 Task: Create a task  Improve the appâ€™s performance during heavy load periods , assign it to team member softage.9@softage.net in the project Virtuoso and update the status of the task to  On Track  , set the priority of the task to Low.
Action: Mouse moved to (84, 422)
Screenshot: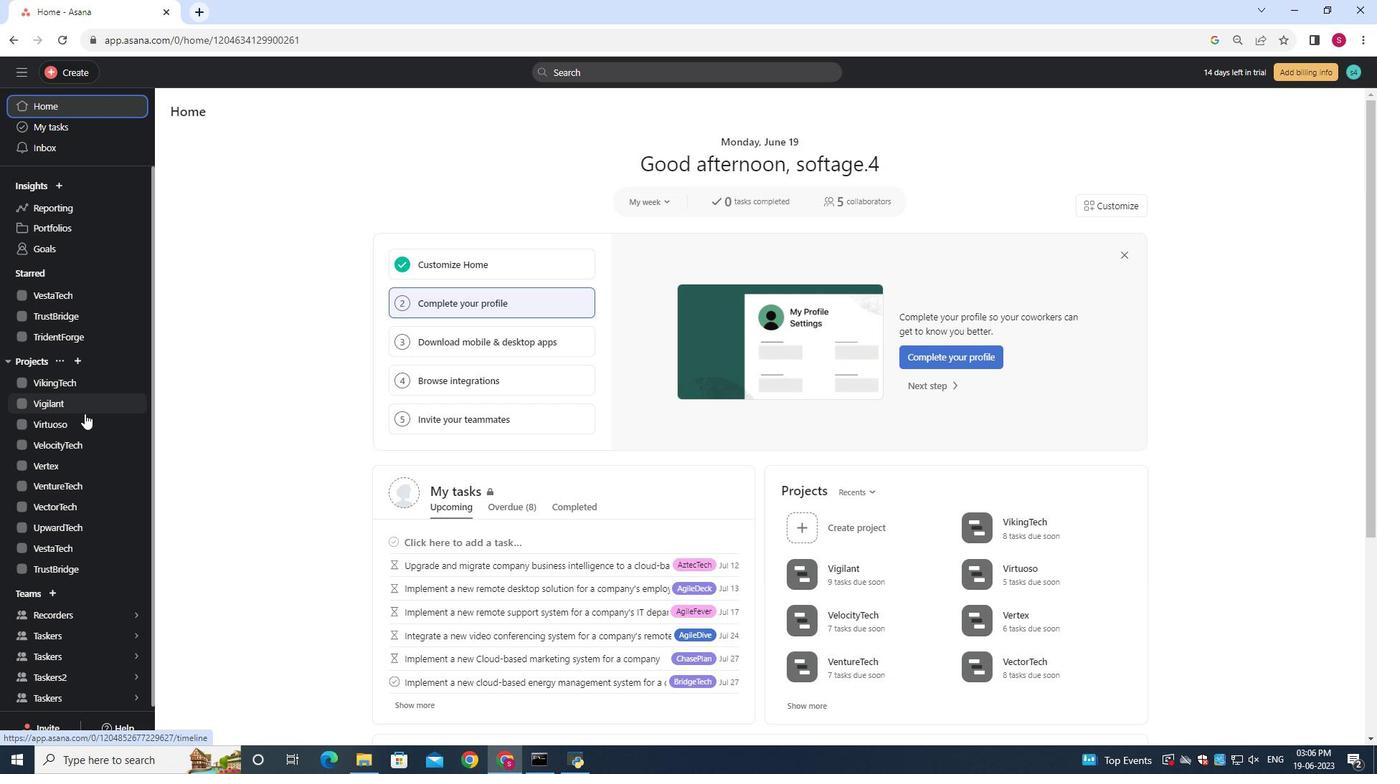 
Action: Mouse pressed left at (84, 422)
Screenshot: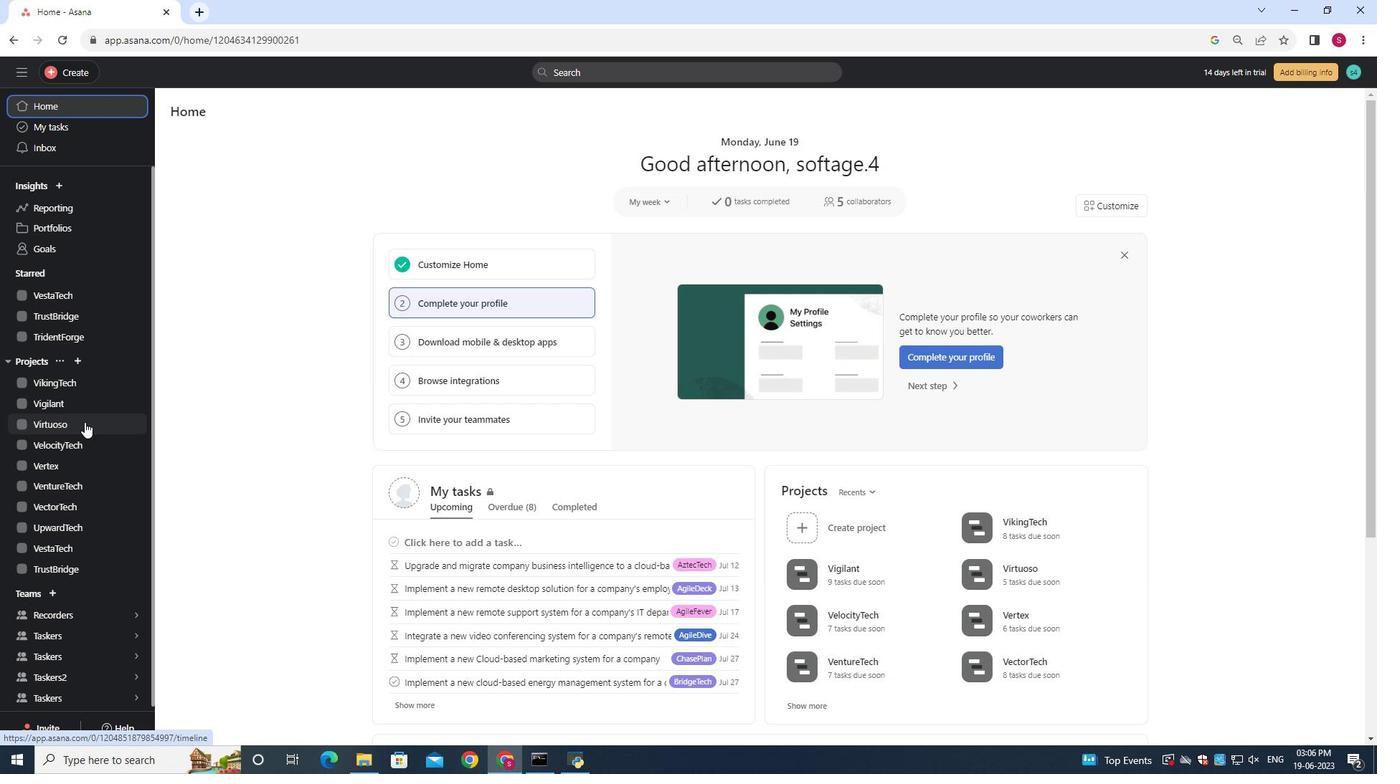 
Action: Mouse moved to (198, 172)
Screenshot: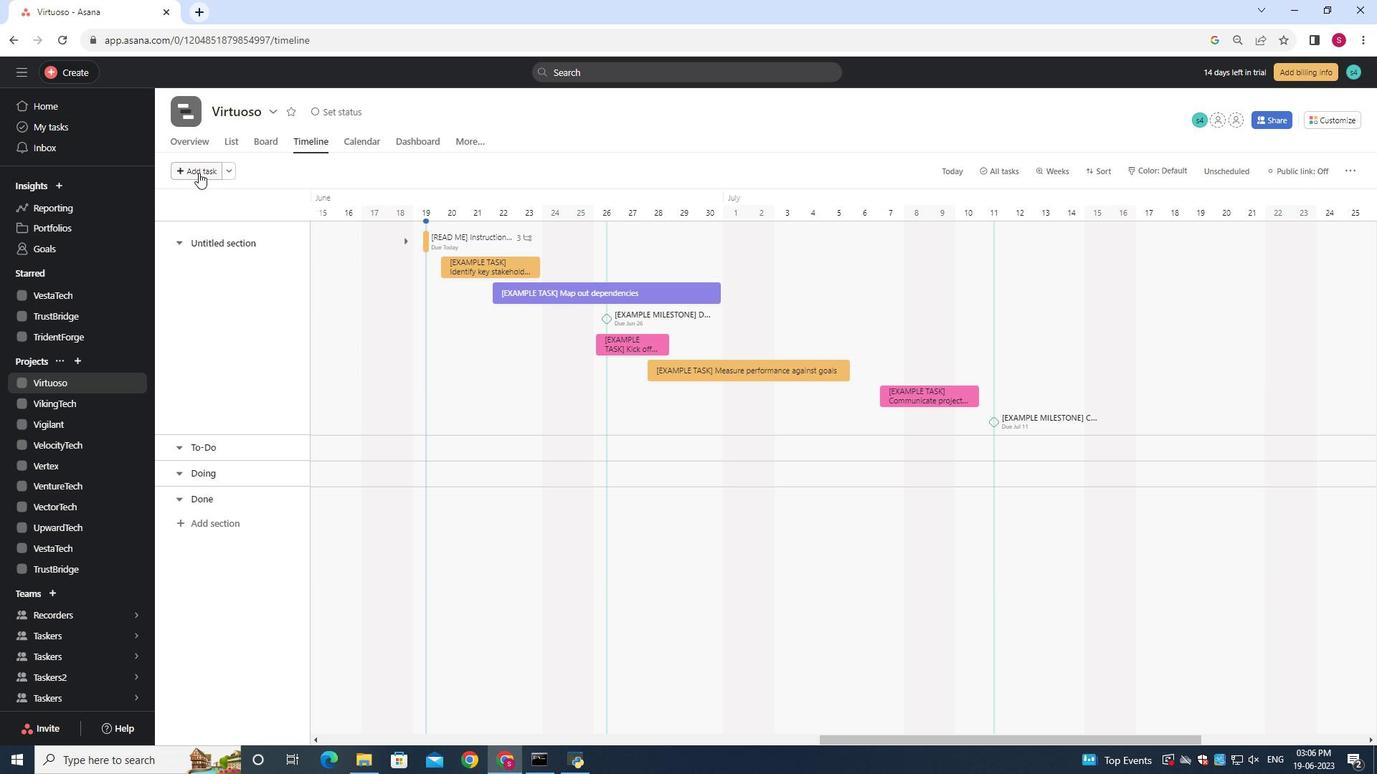 
Action: Mouse pressed left at (198, 172)
Screenshot: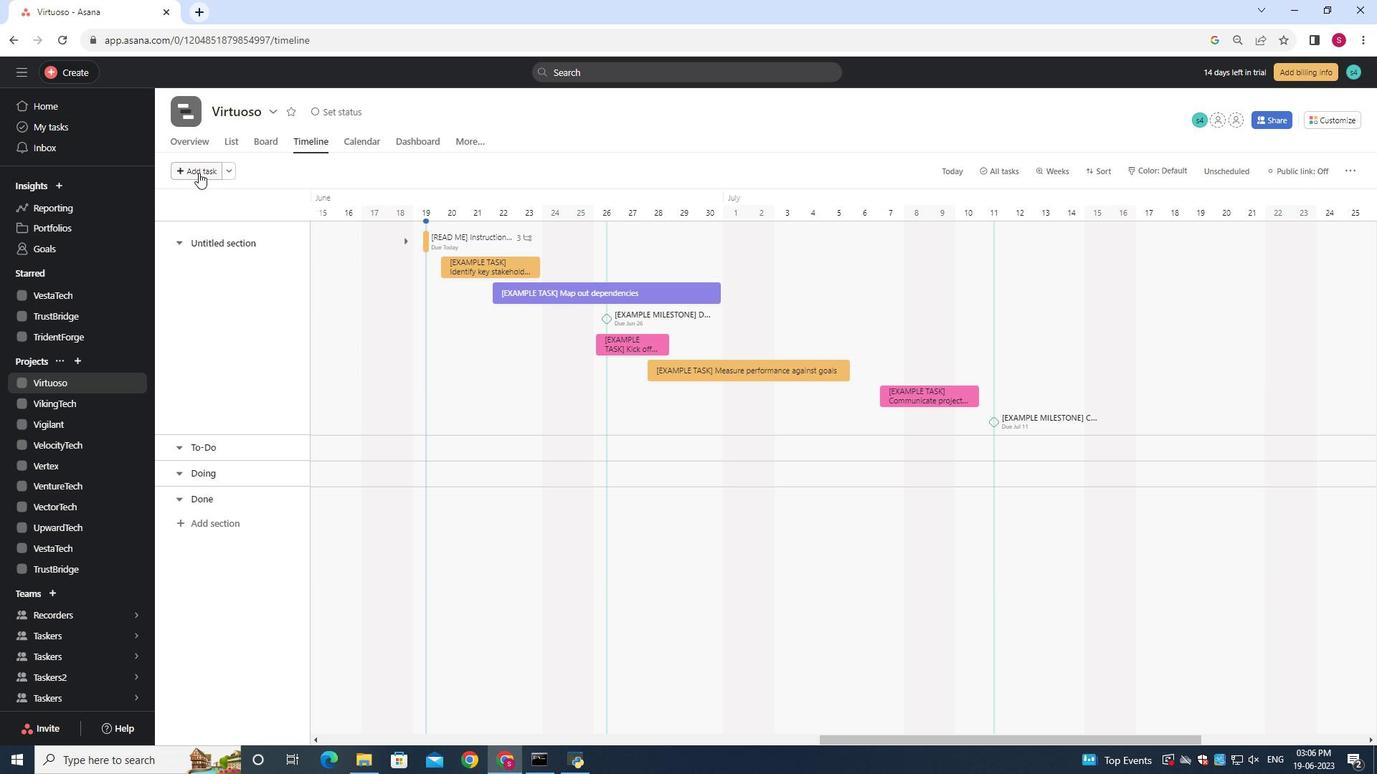 
Action: Mouse moved to (199, 173)
Screenshot: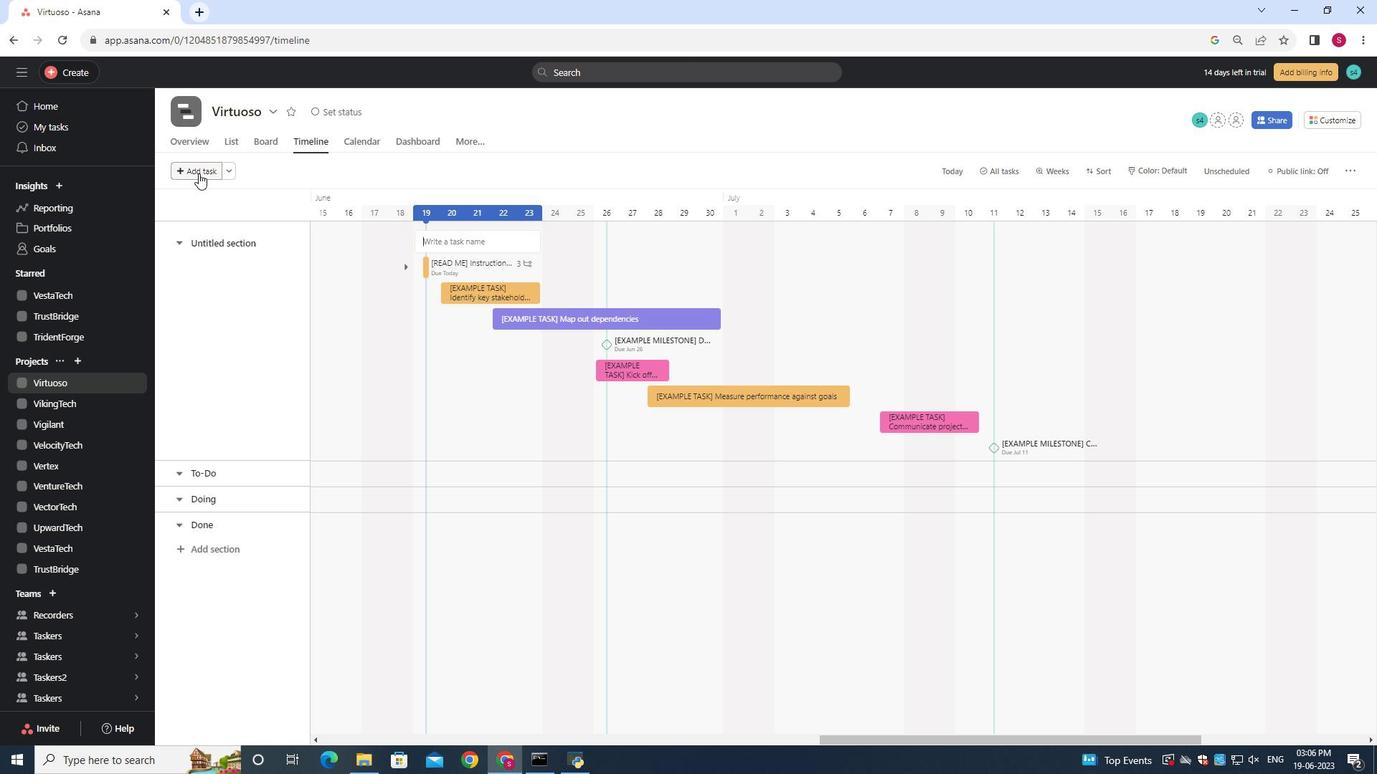 
Action: Key pressed <Key.shift>Improve<Key.space><Key.shift><Key.shift><Key.shift><Key.shift><Key.shift><Key.shift><Key.shift><Key.shift><Key.shift><Key.shift><Key.shift><Key.shift><Key.shift><Key.shift><Key.shift><Key.shift><Key.shift><Key.shift><Key.shift><Key.shift><Key.shift><Key.shift><Key.shift><Key.shift><Key.shift><Key.shift><Key.shift><Key.shift><Key.shift><Key.shift>the<Key.space>app's<Key.space>performance<Key.space>during<Key.space>heavy<Key.space>load<Key.space>periods
Screenshot: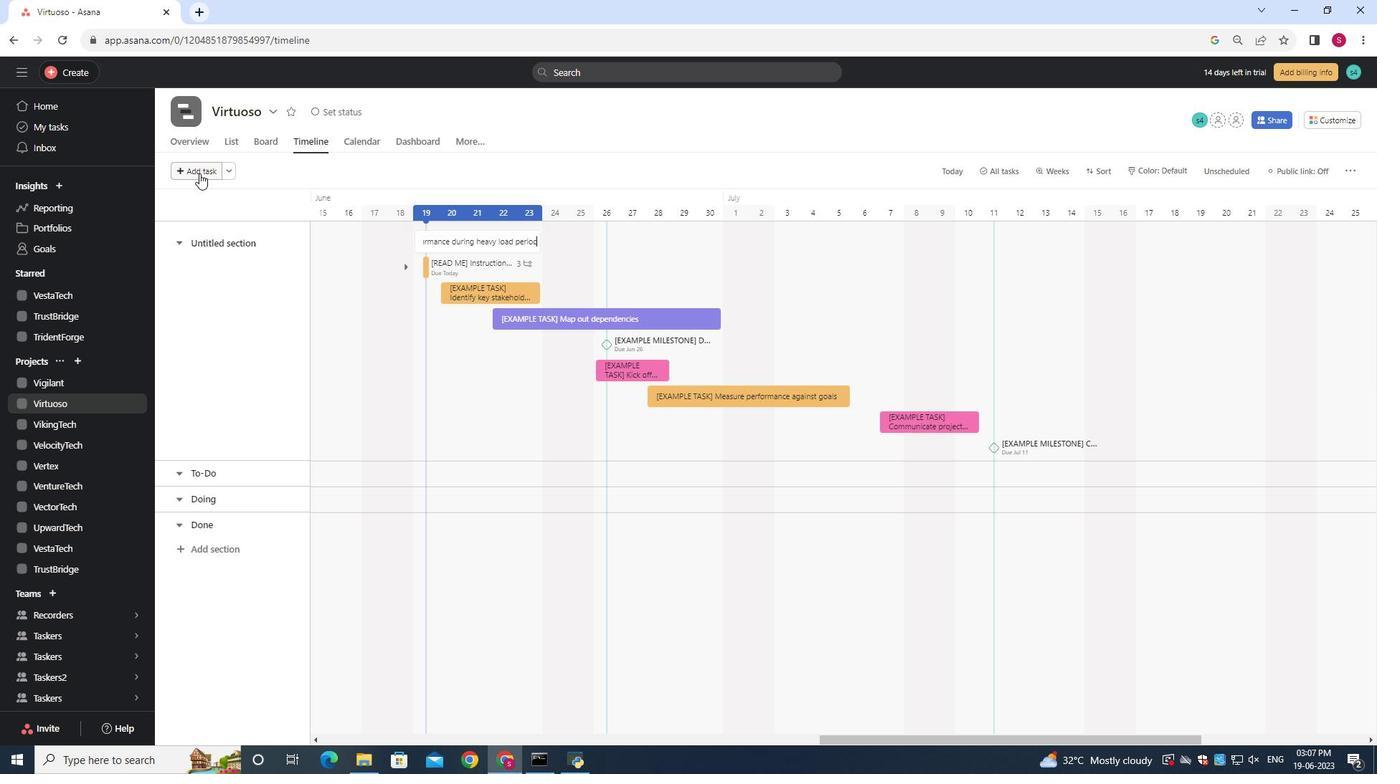 
Action: Mouse moved to (481, 241)
Screenshot: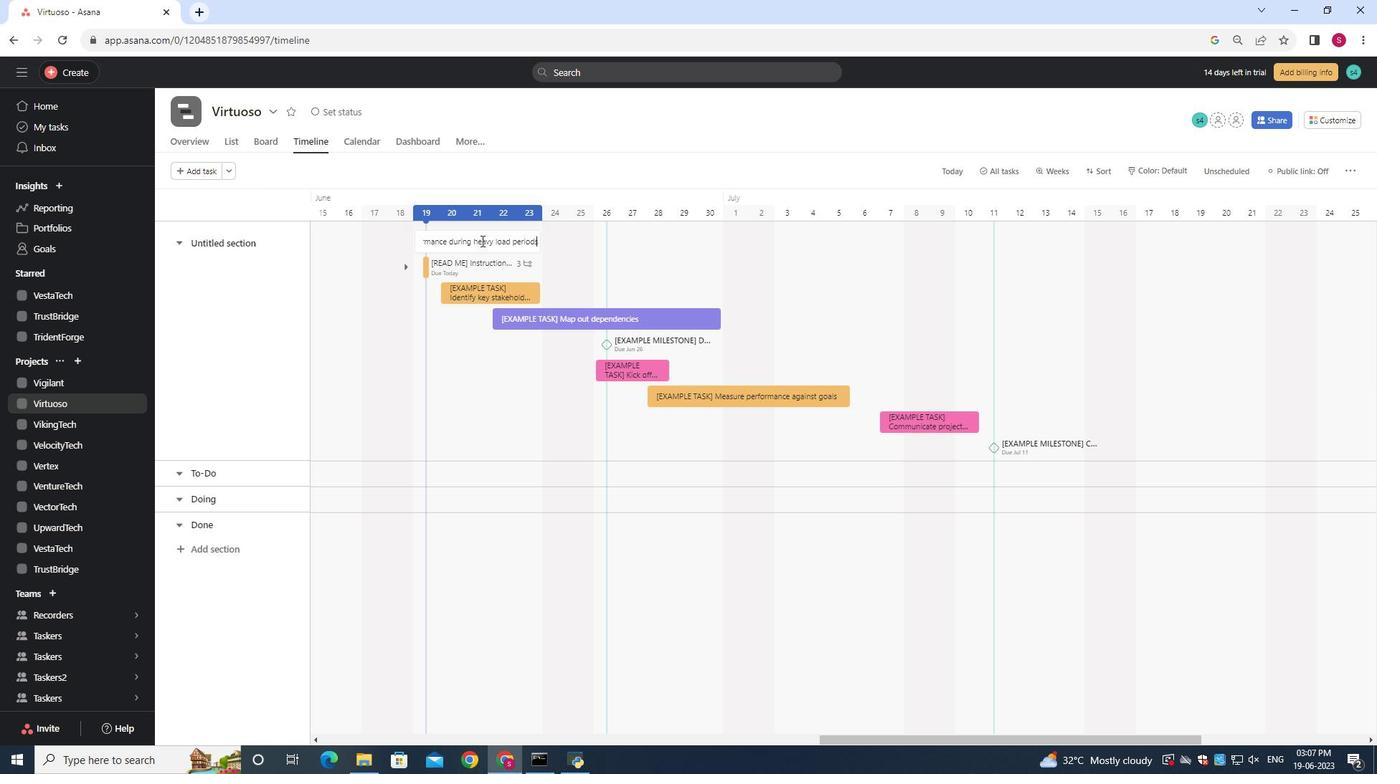 
Action: Mouse pressed left at (481, 241)
Screenshot: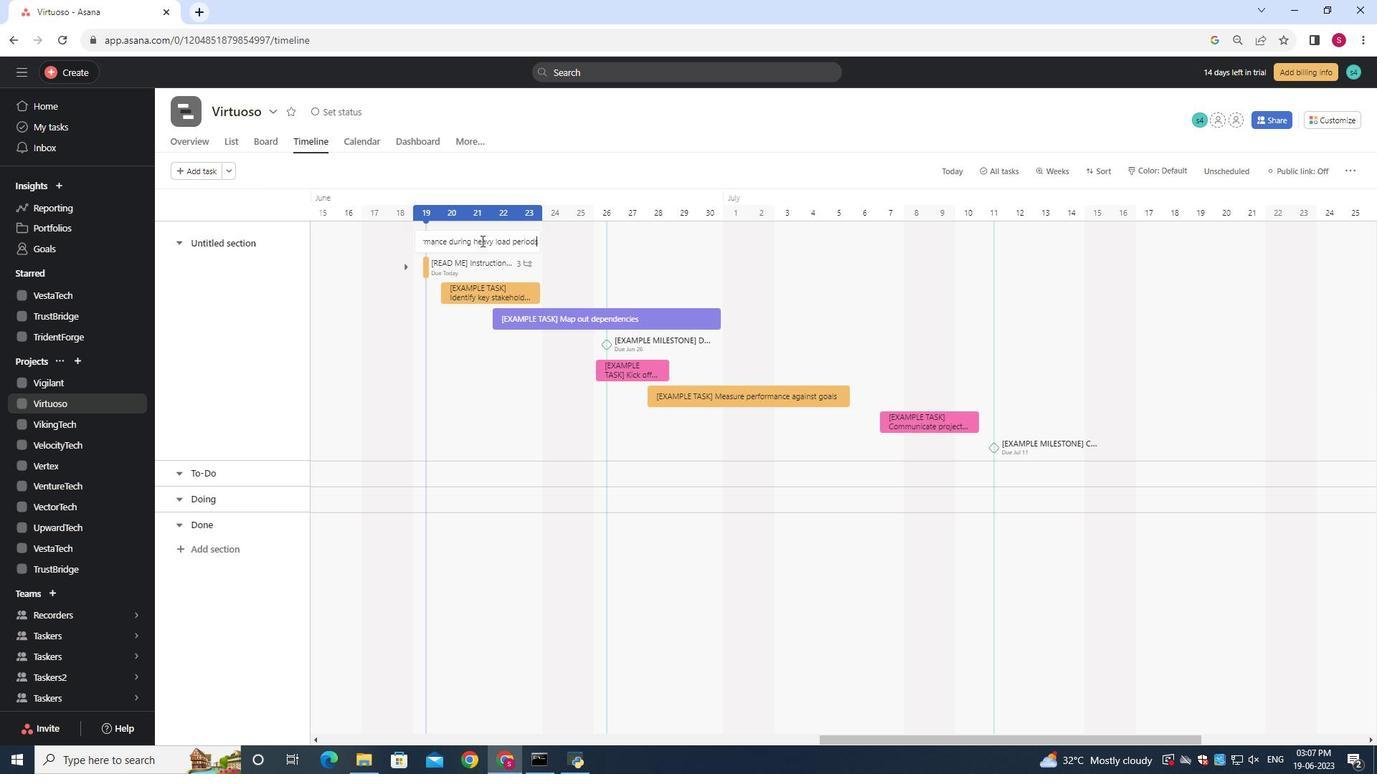 
Action: Mouse moved to (1057, 267)
Screenshot: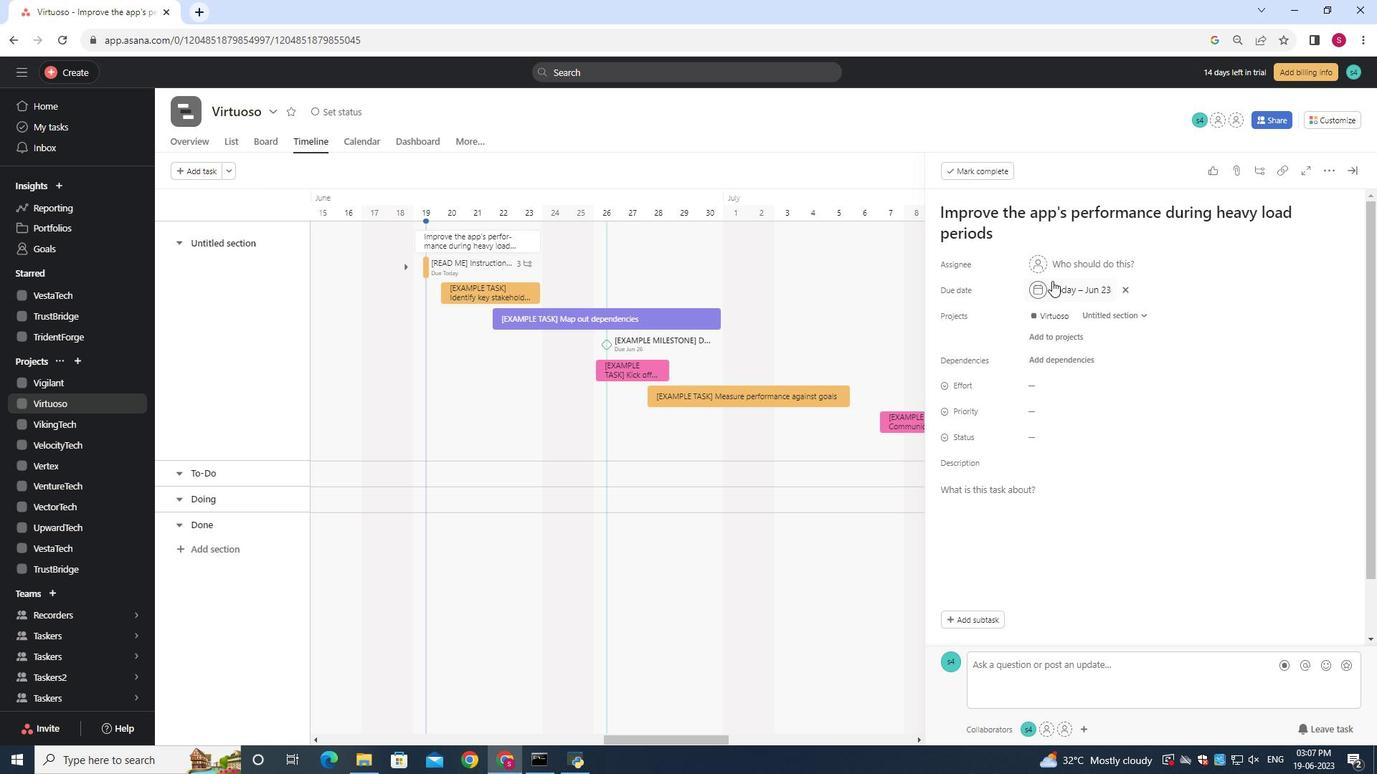 
Action: Mouse pressed left at (1057, 267)
Screenshot: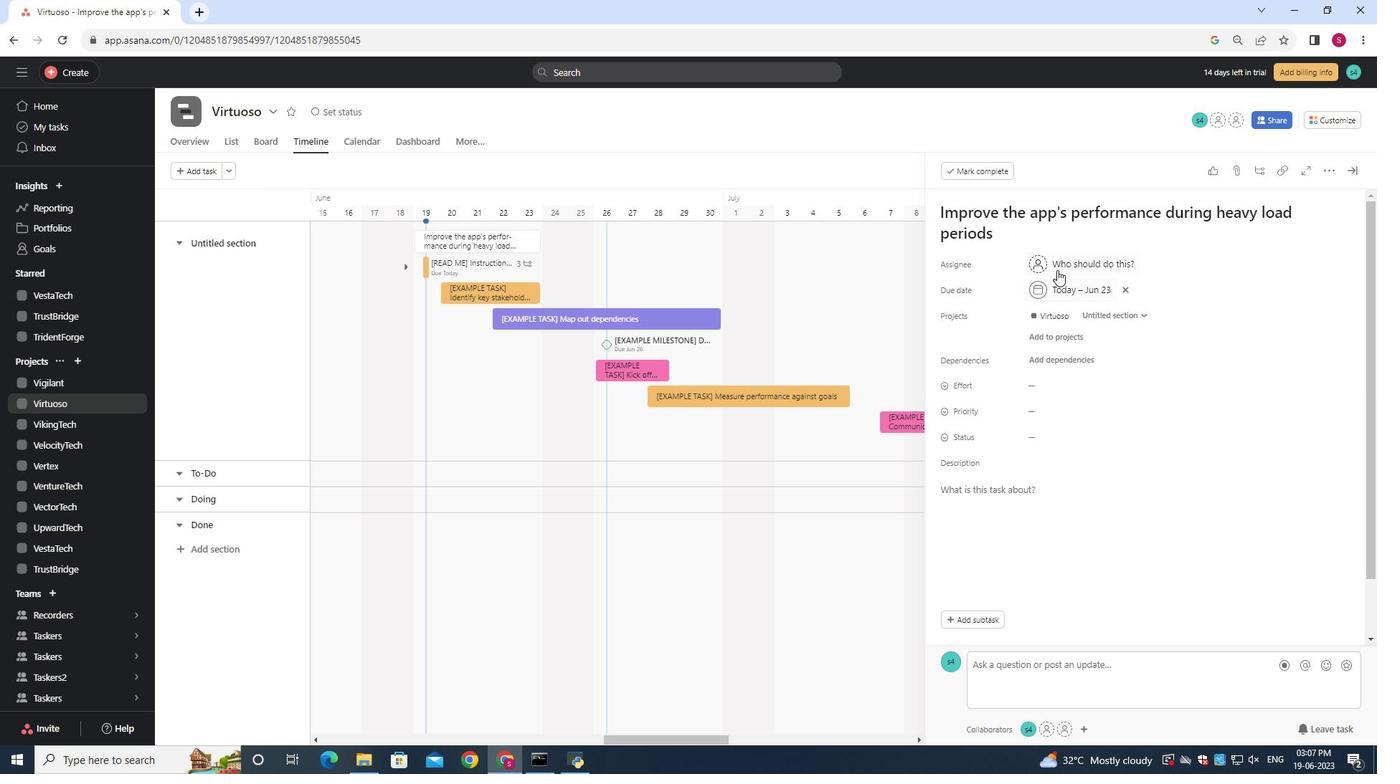 
Action: Mouse moved to (1057, 267)
Screenshot: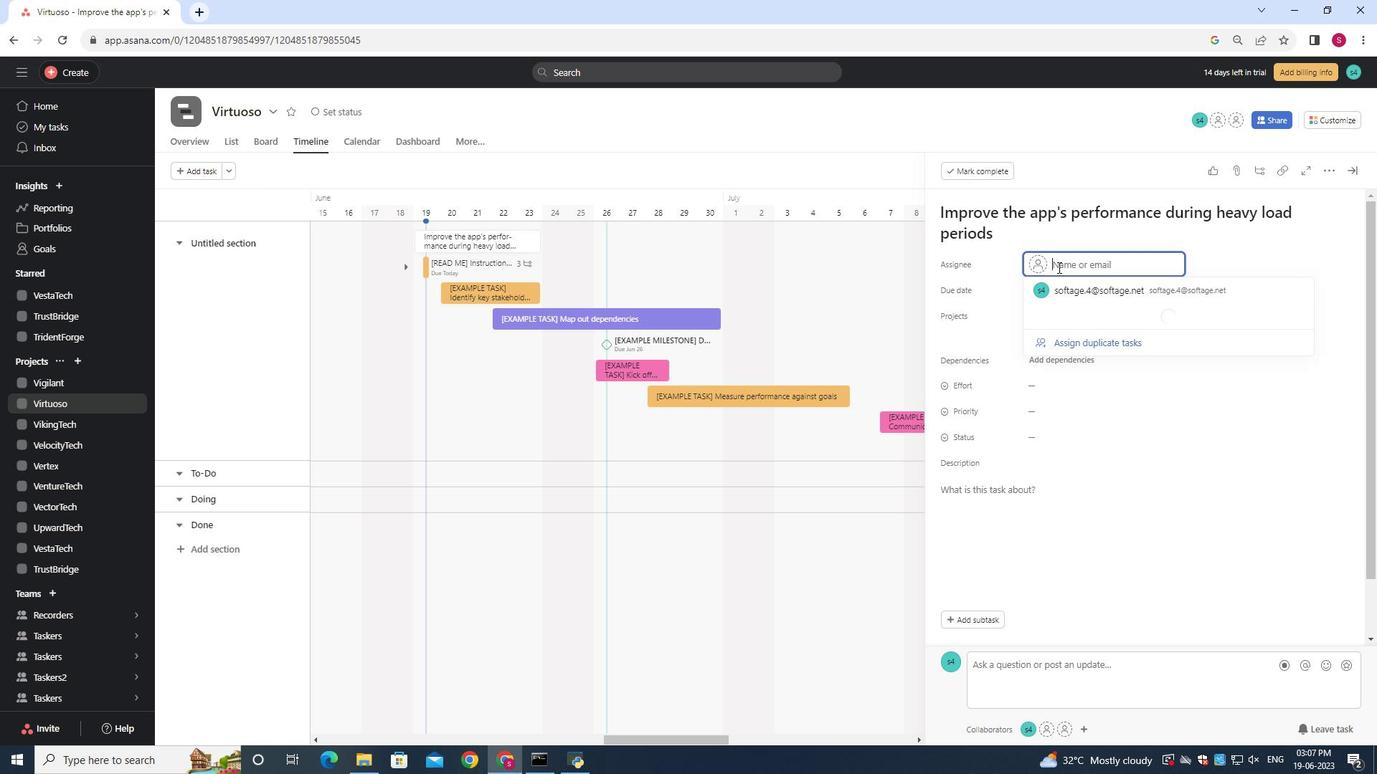 
Action: Key pressed softage.9<Key.shift>@softage.net
Screenshot: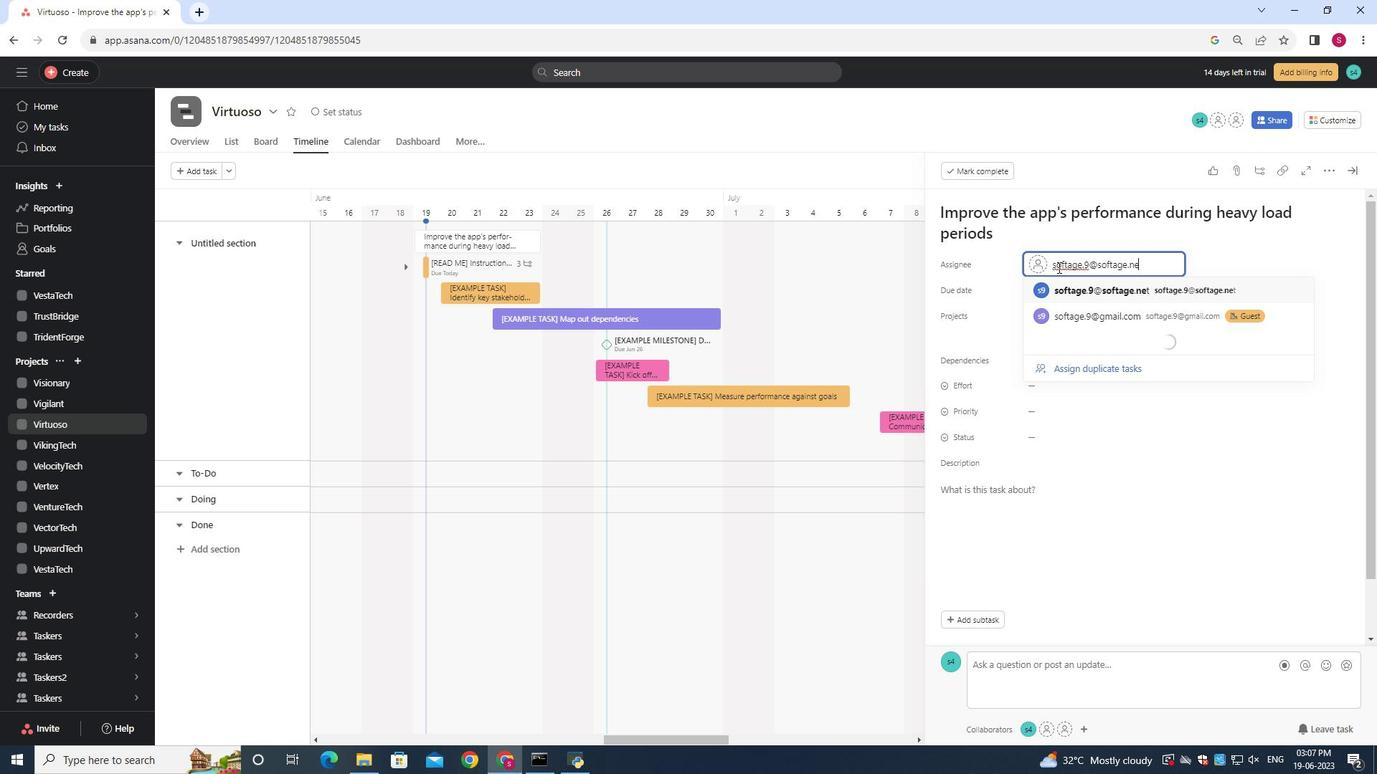 
Action: Mouse moved to (1092, 291)
Screenshot: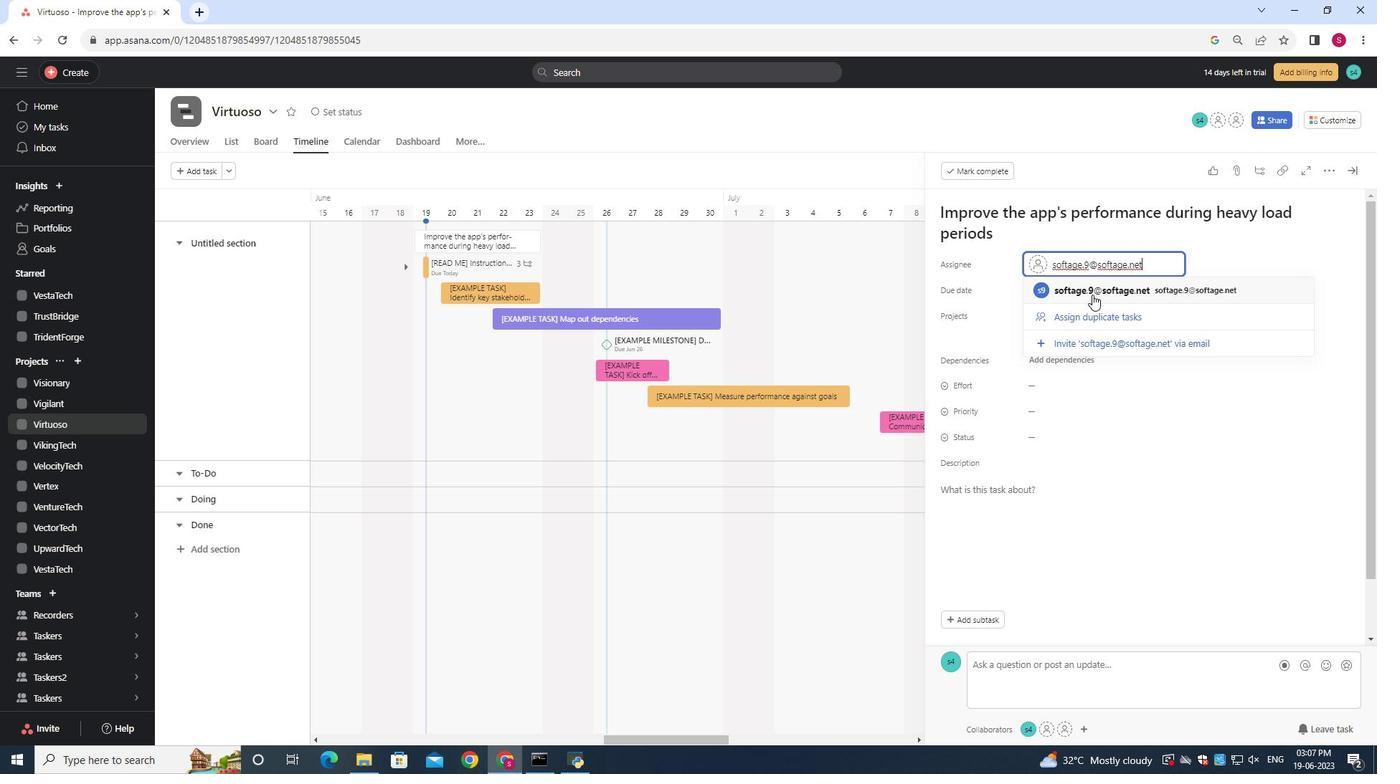 
Action: Mouse pressed left at (1092, 291)
Screenshot: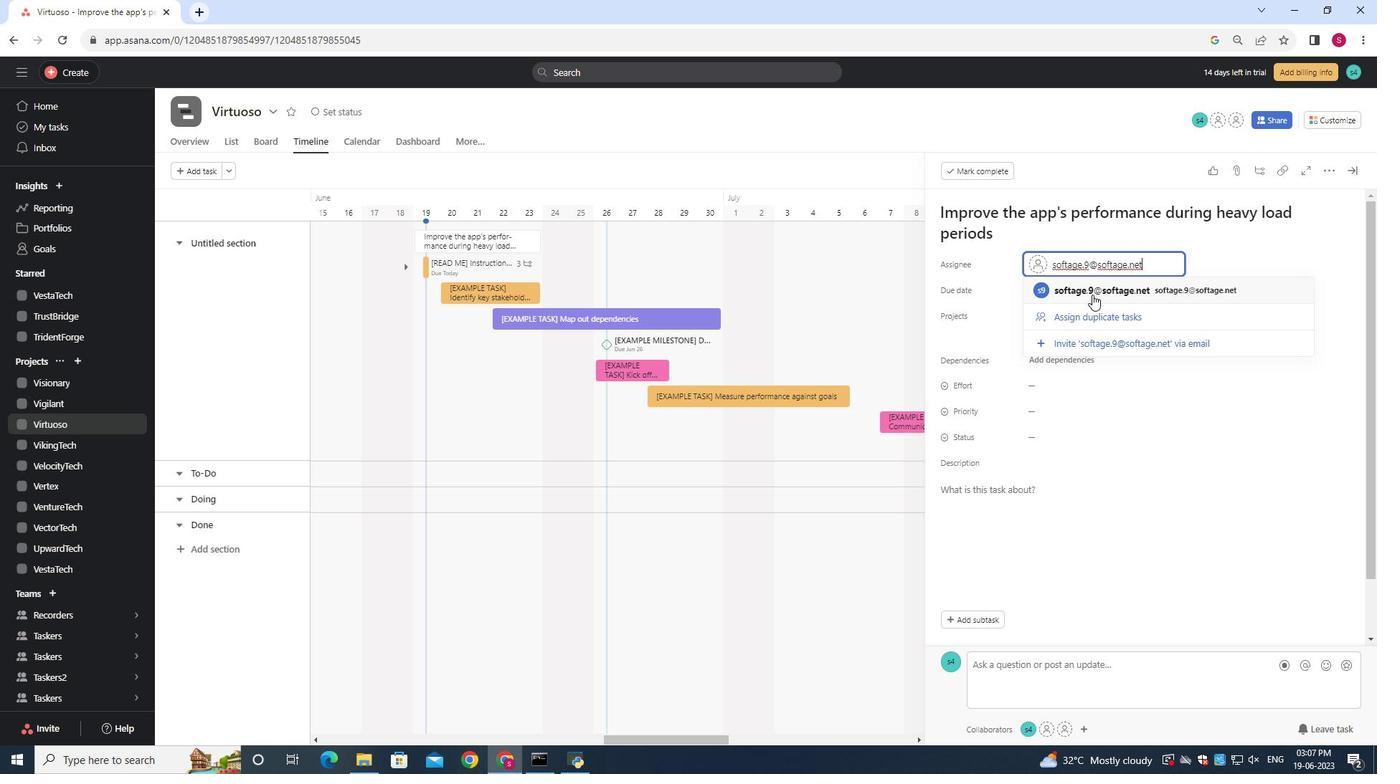 
Action: Mouse moved to (1032, 436)
Screenshot: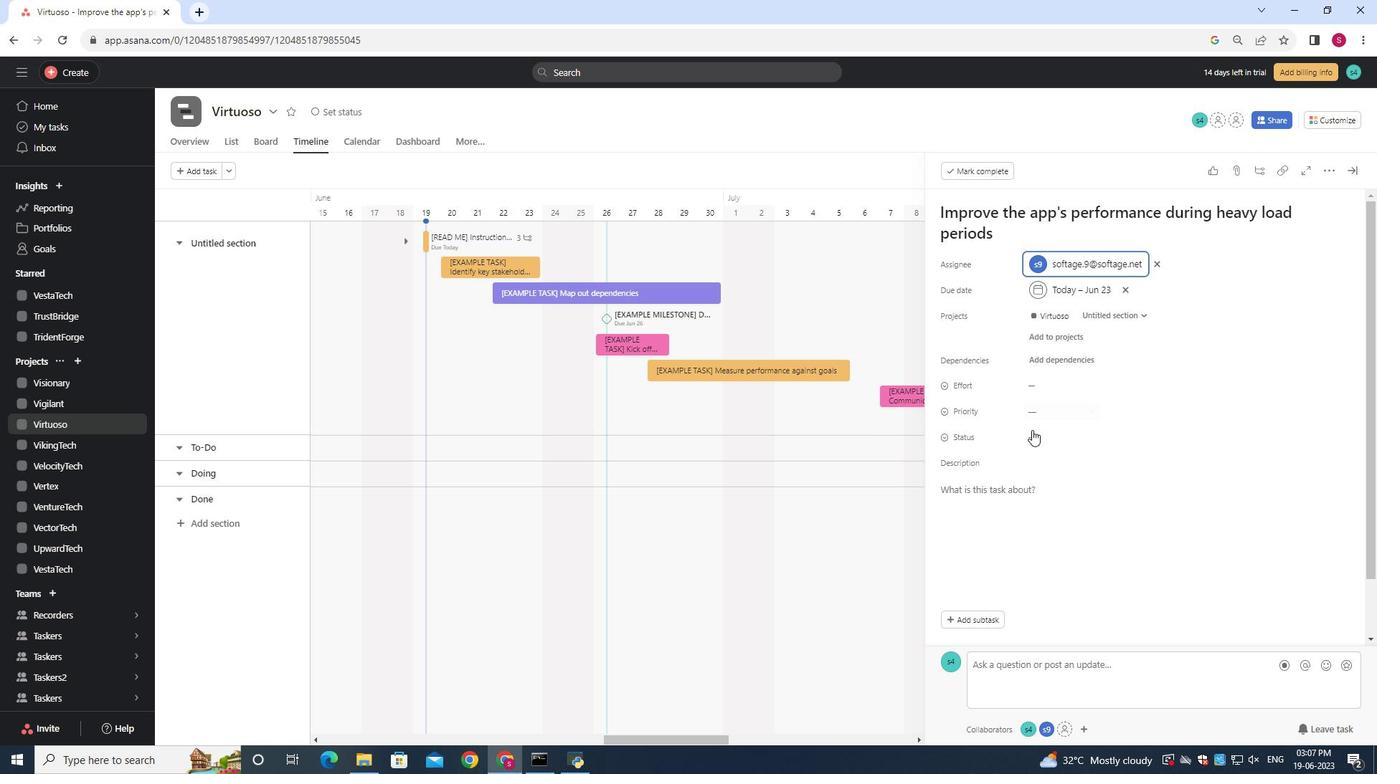 
Action: Mouse pressed left at (1032, 436)
Screenshot: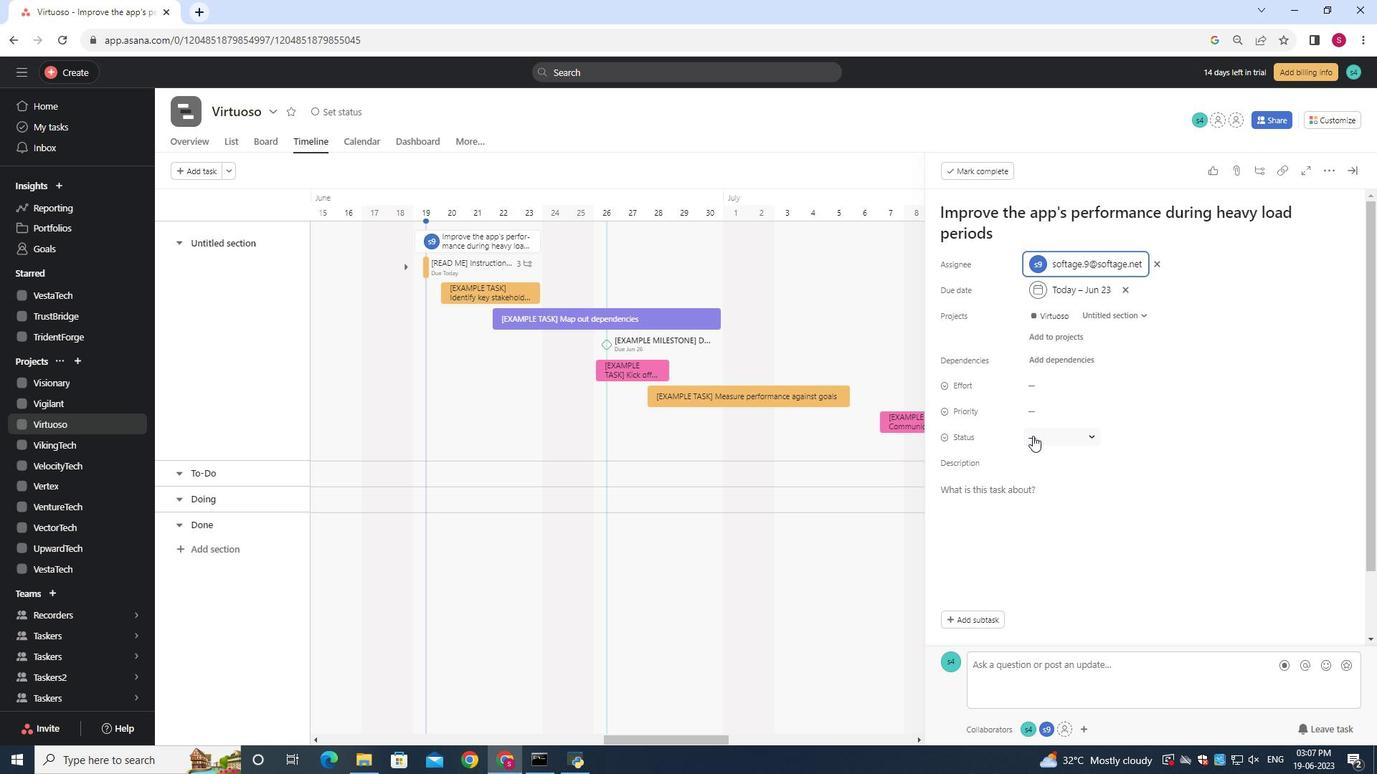 
Action: Mouse moved to (1070, 485)
Screenshot: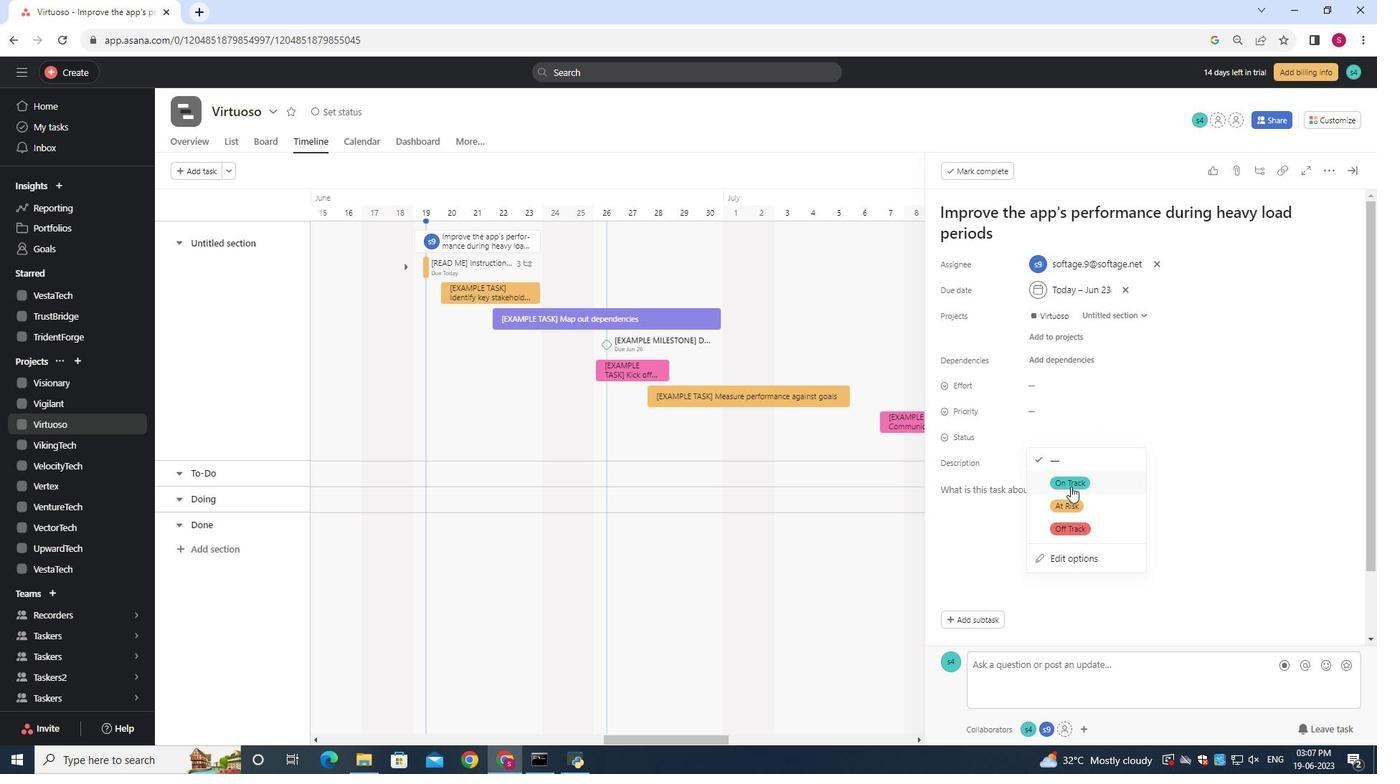 
Action: Mouse pressed left at (1070, 485)
Screenshot: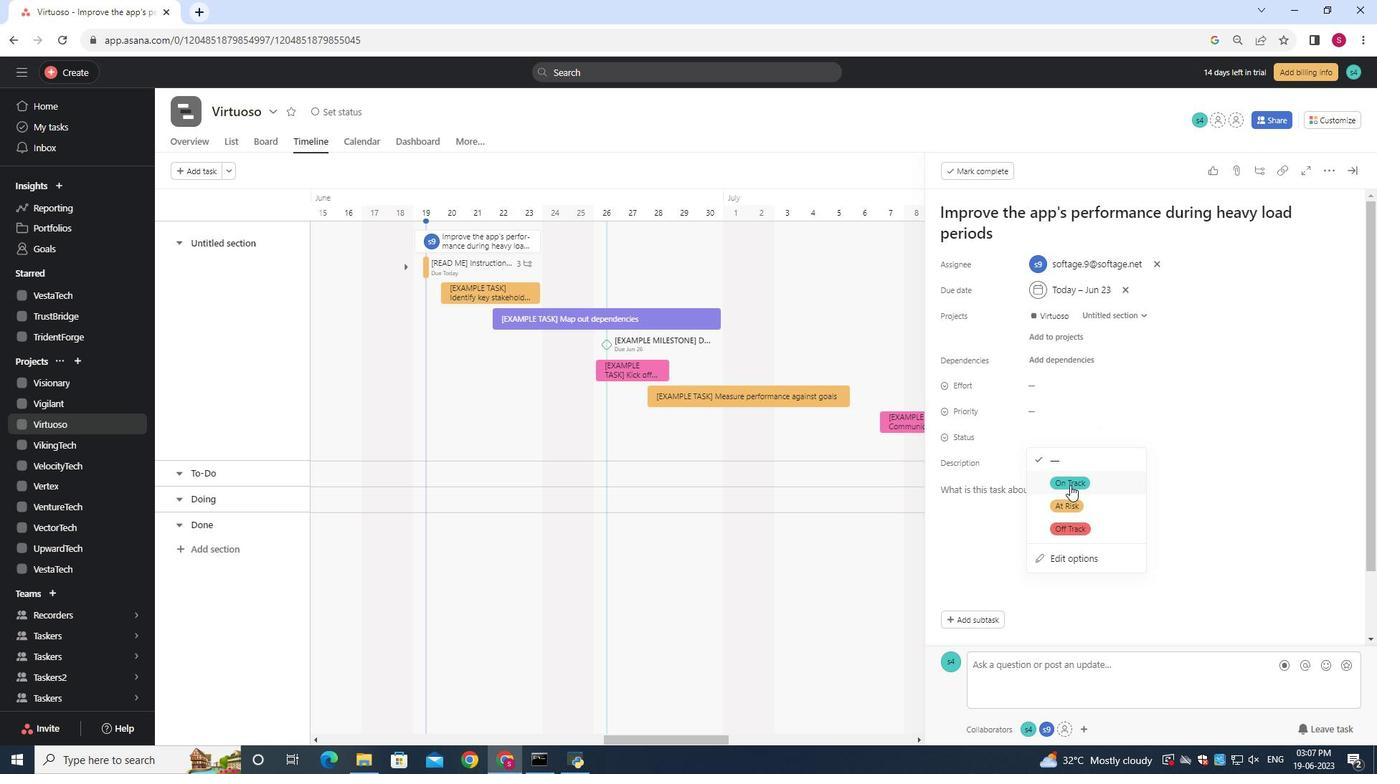 
Action: Mouse moved to (1035, 415)
Screenshot: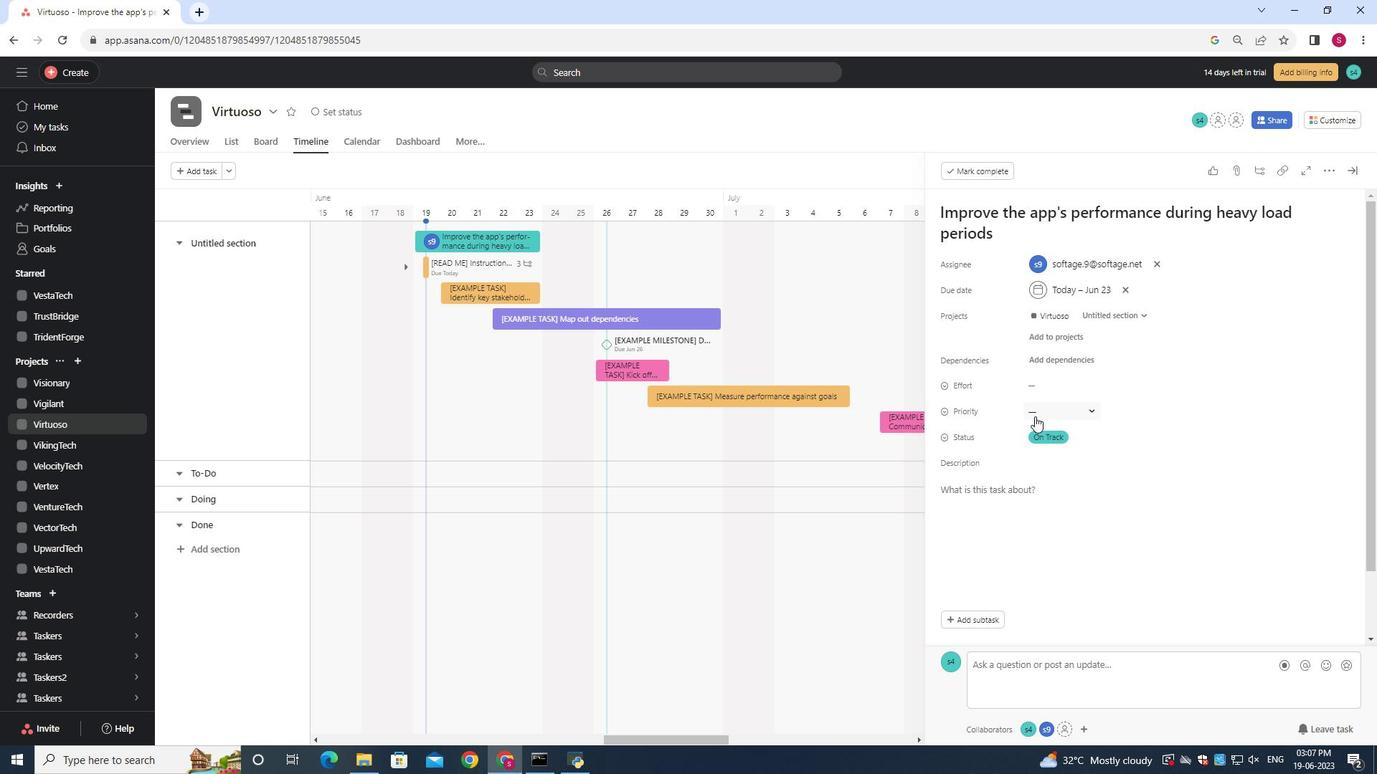 
Action: Mouse pressed left at (1035, 415)
Screenshot: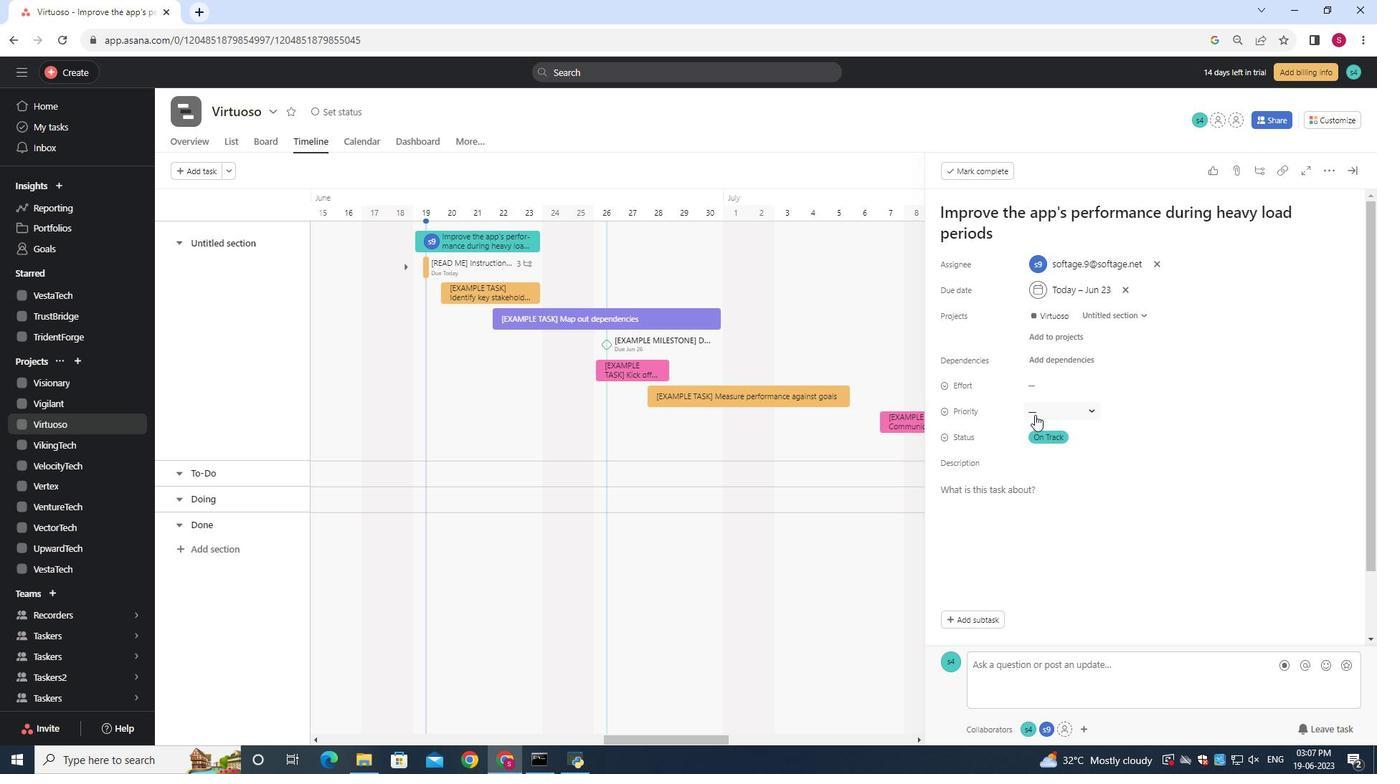 
Action: Mouse moved to (1065, 497)
Screenshot: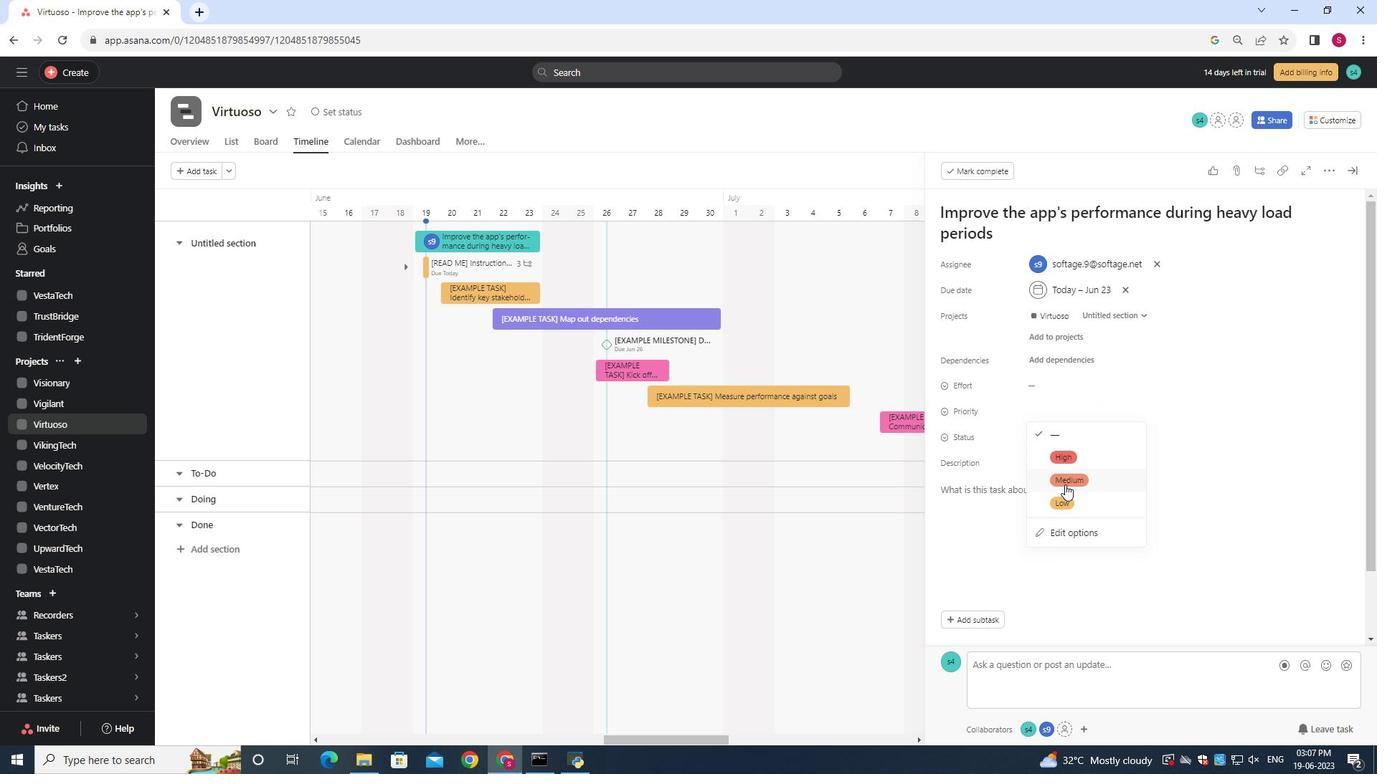 
Action: Mouse pressed left at (1065, 497)
Screenshot: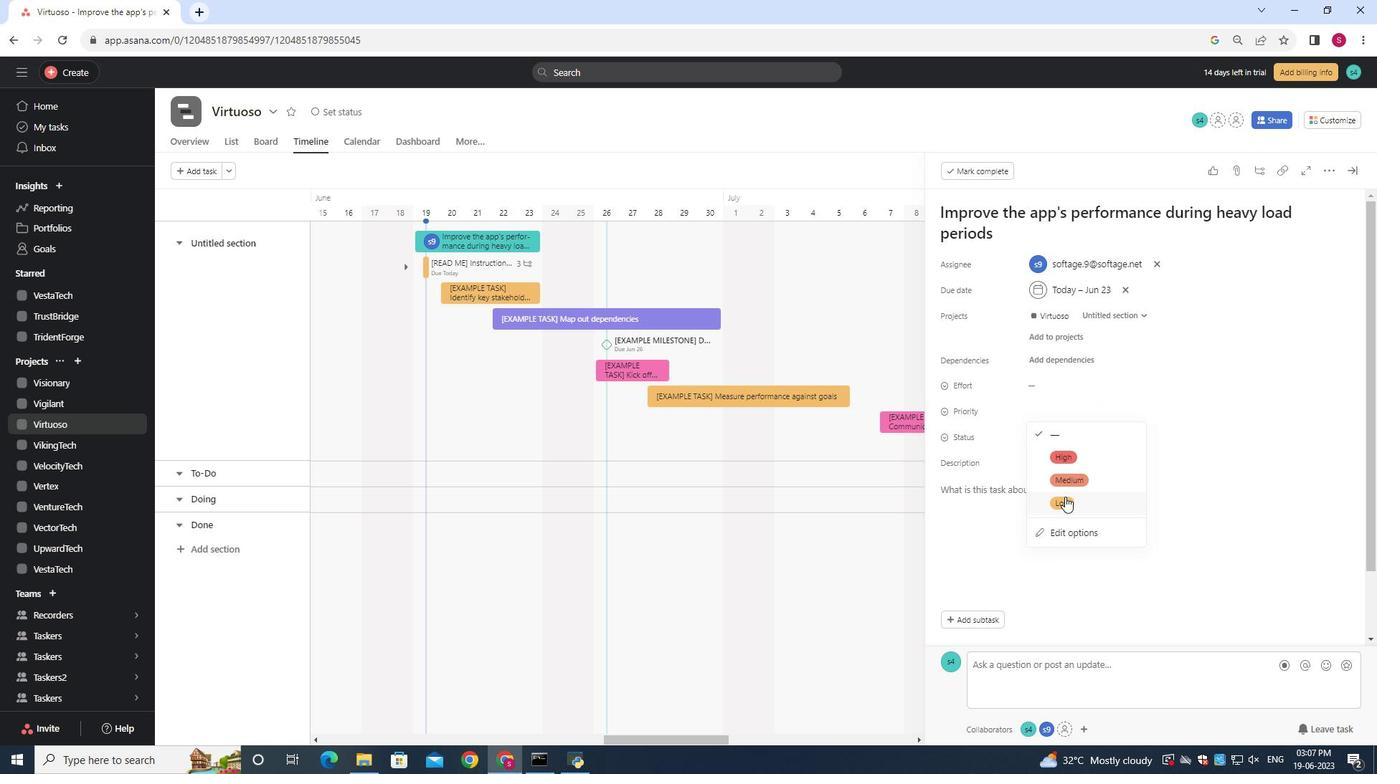
Action: Mouse moved to (1061, 411)
Screenshot: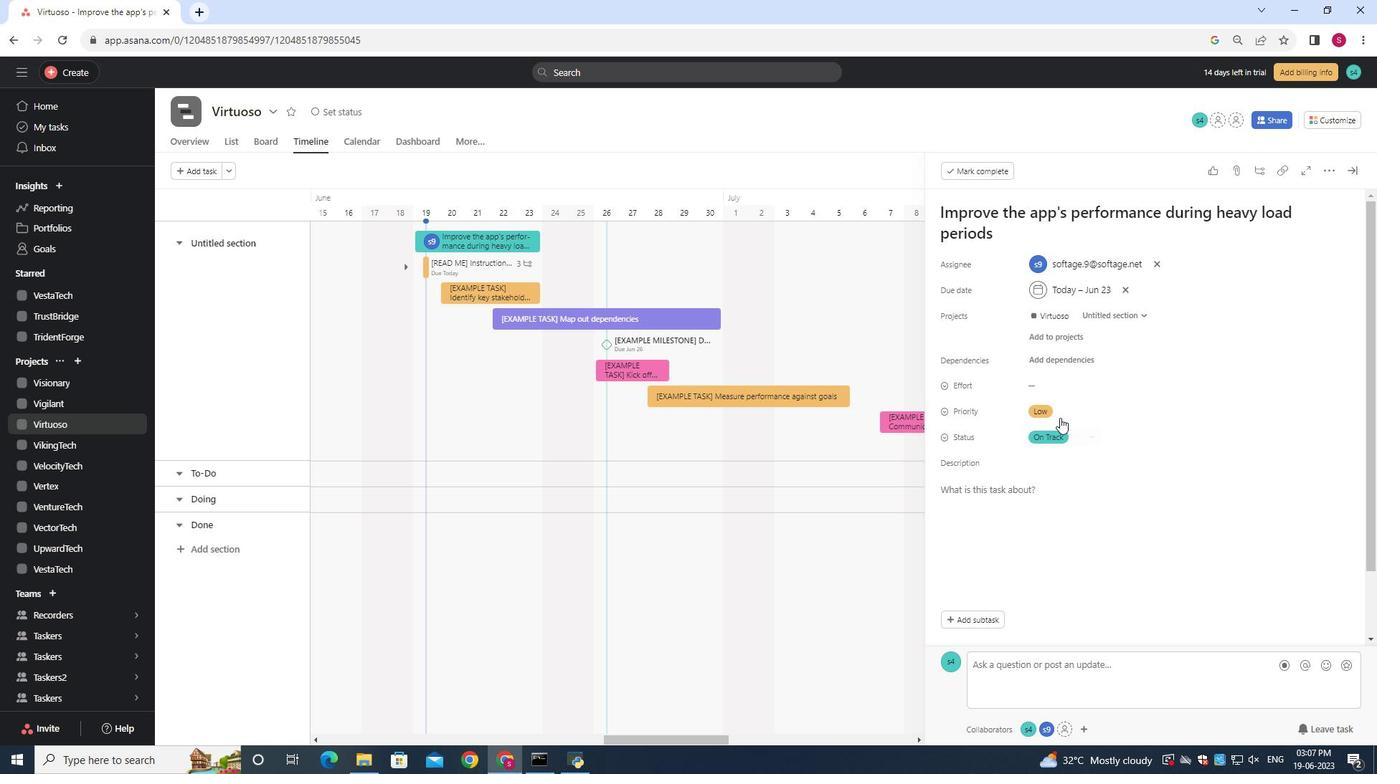 
